 Task: Create List Lessons Learned in Board Product Pricing to Workspace Big Data Analytics. Create List Action Items in Board Product Feature Prioritization to Workspace Big Data Analytics. Create List Decisions in Board Product Marketing and Sales Enablement Consulting to Workspace Big Data Analytics
Action: Mouse moved to (54, 280)
Screenshot: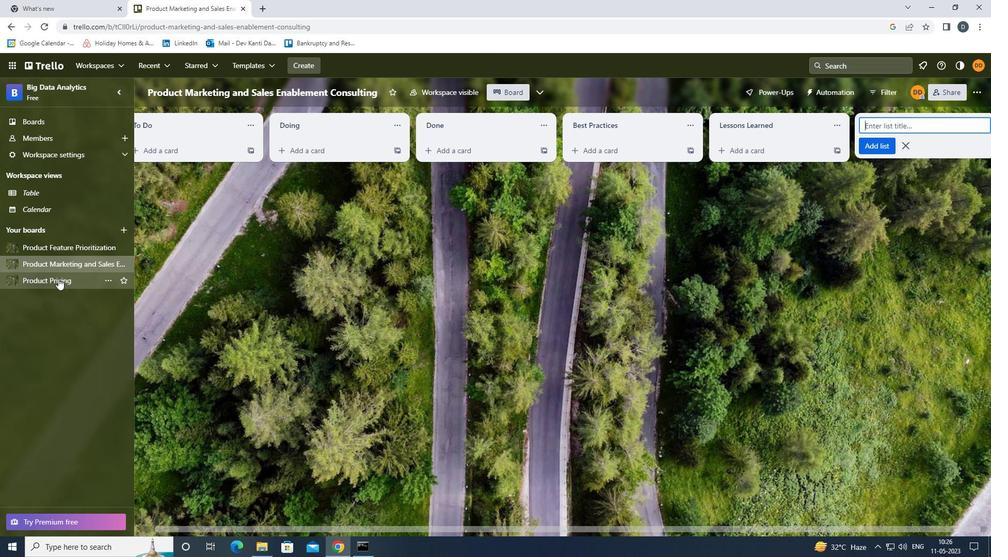 
Action: Mouse pressed left at (54, 280)
Screenshot: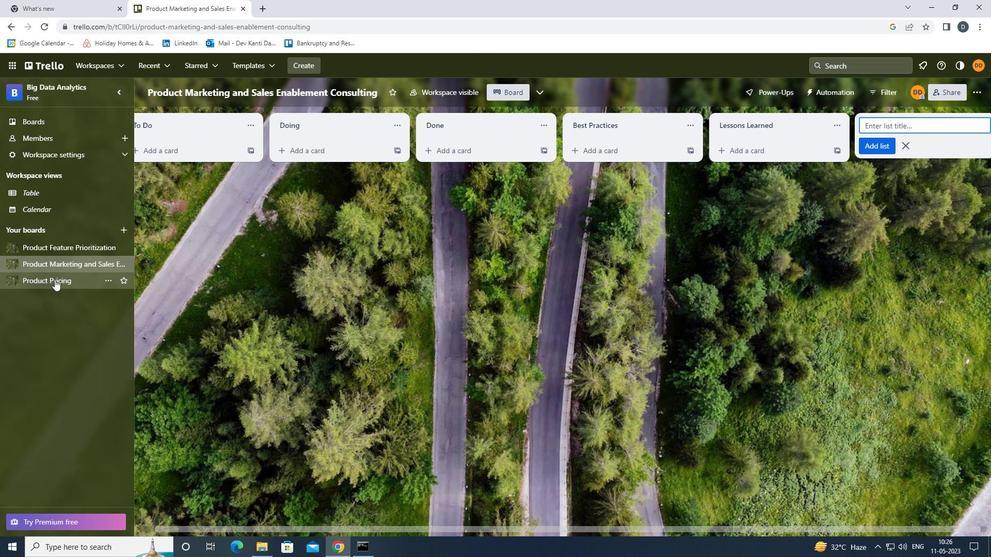 
Action: Mouse moved to (913, 123)
Screenshot: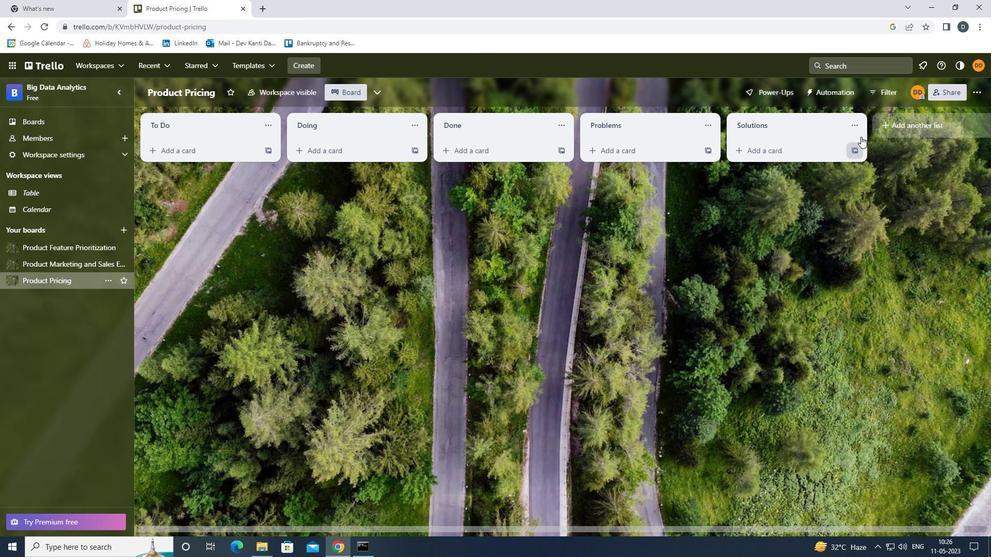 
Action: Mouse pressed left at (913, 123)
Screenshot: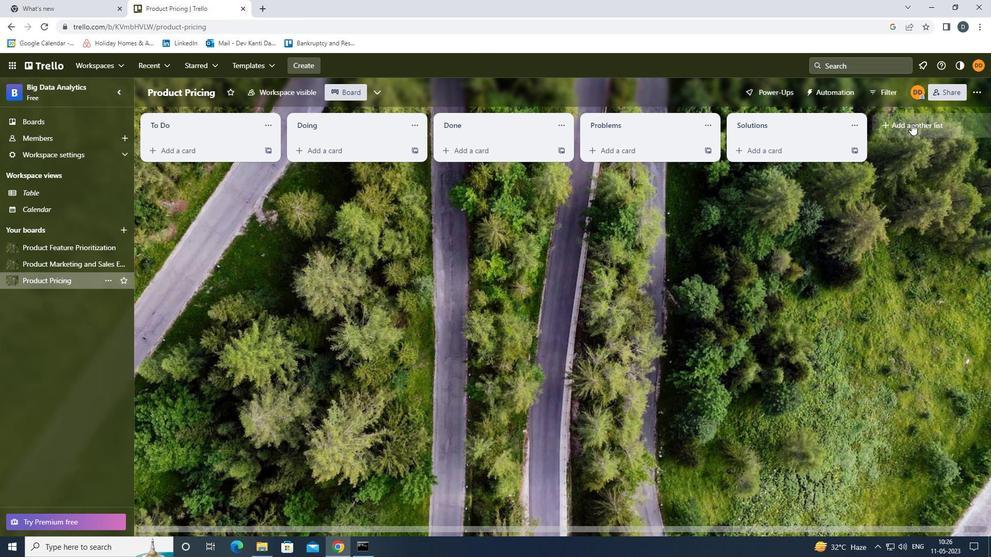 
Action: Key pressed <Key.shift>LESSONS<Key.space><Key.shift><Key.shift><Key.shift><Key.shift><Key.shift><Key.shift><Key.shift><Key.shift><Key.shift><Key.shift><Key.shift><Key.shift><Key.shift><Key.shift><Key.shift><Key.shift><Key.shift><Key.shift>LEARNED<Key.enter>
Screenshot: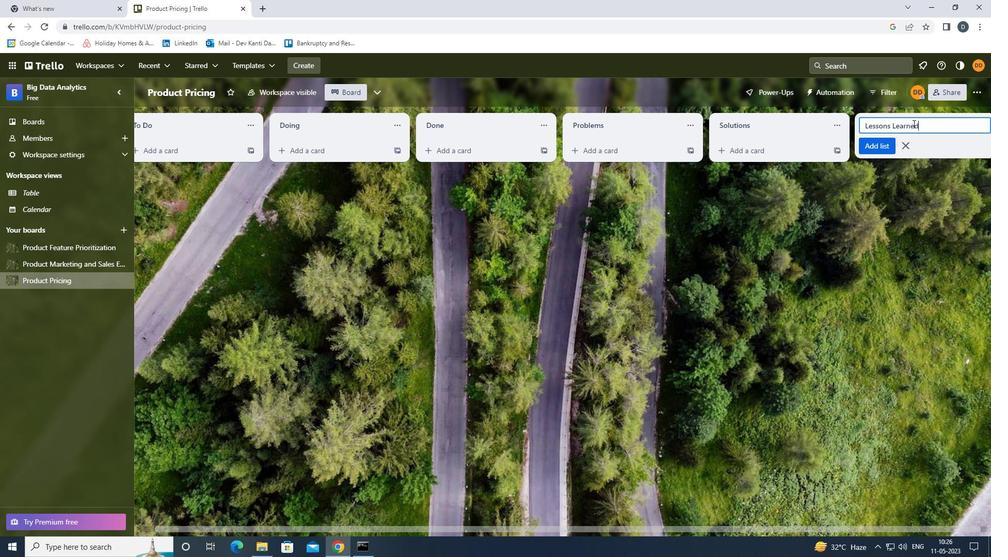 
Action: Mouse moved to (73, 250)
Screenshot: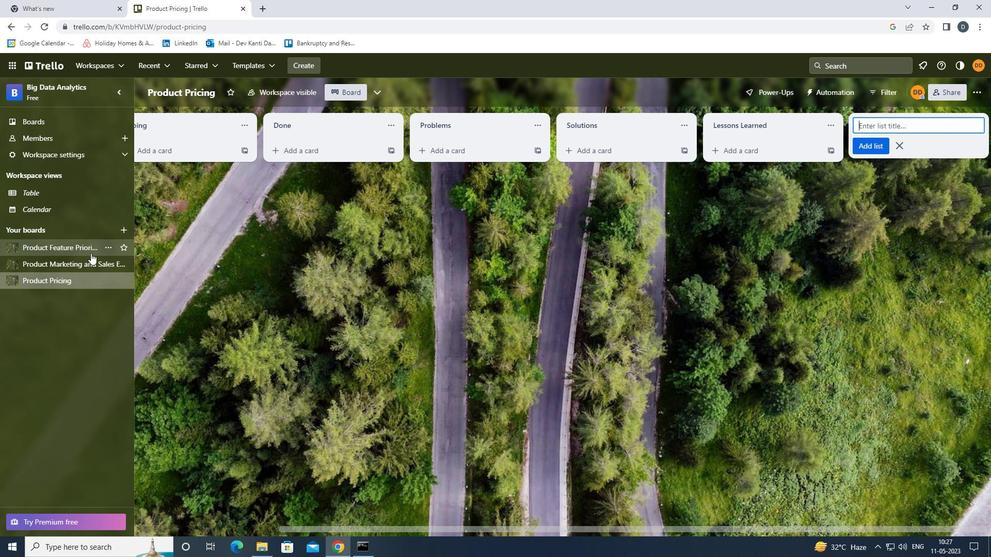 
Action: Mouse pressed left at (73, 250)
Screenshot: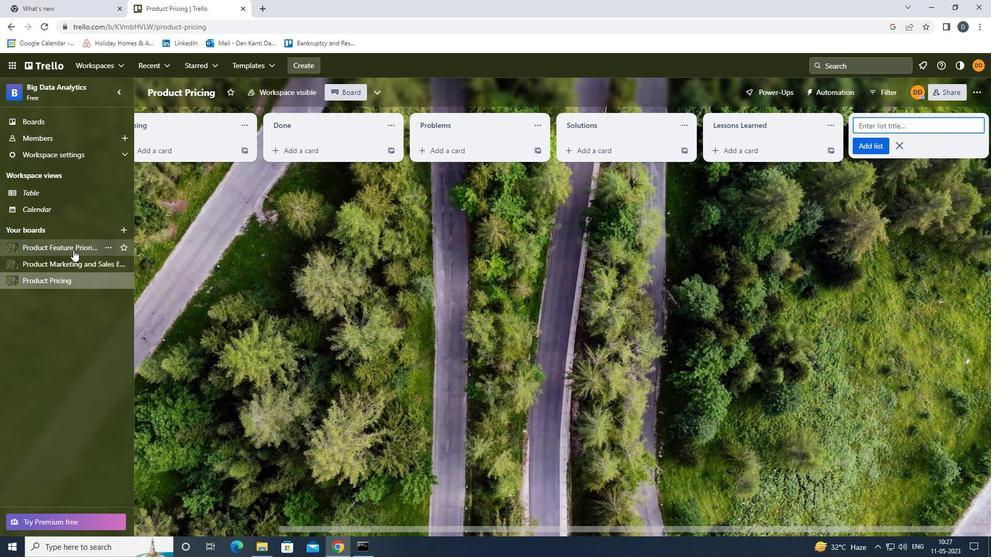 
Action: Mouse moved to (905, 114)
Screenshot: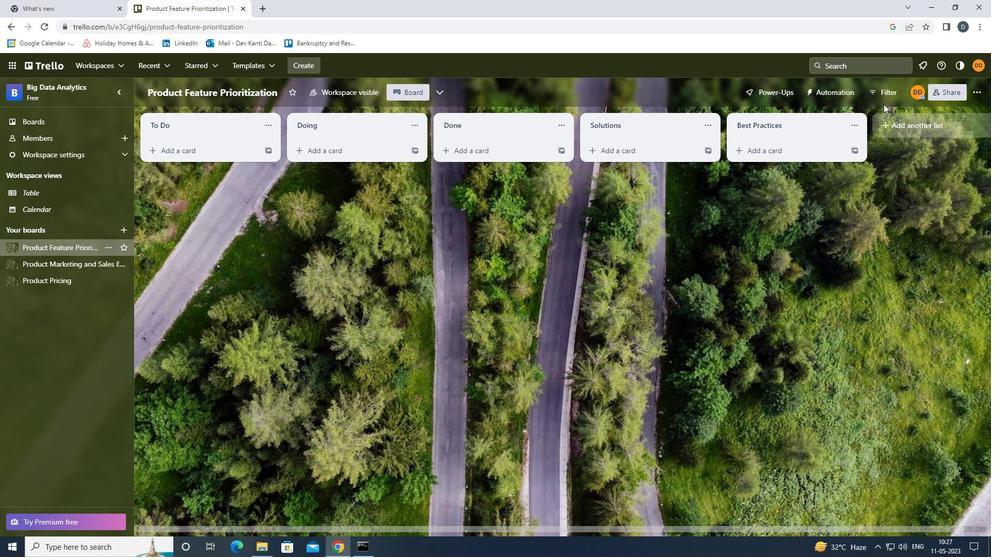 
Action: Mouse pressed left at (905, 114)
Screenshot: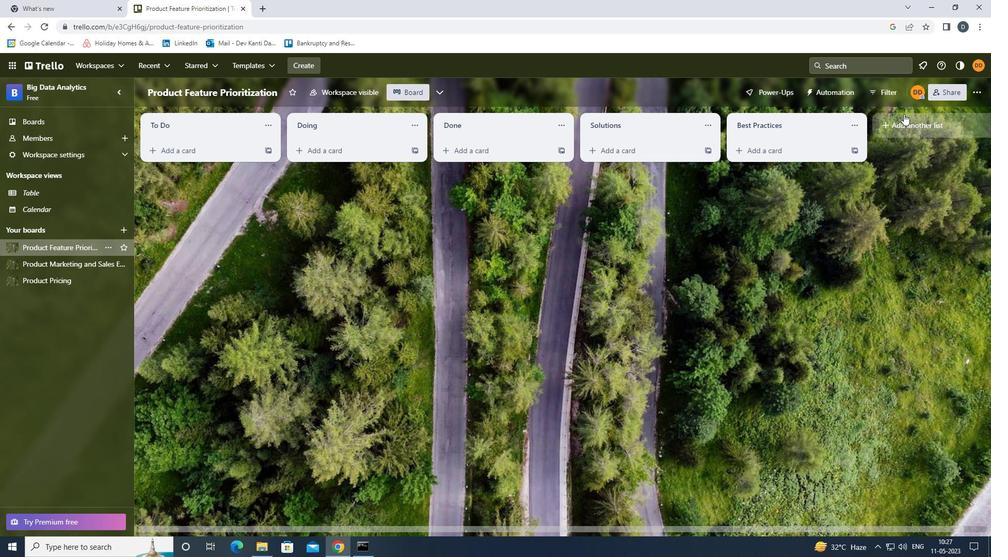 
Action: Mouse moved to (911, 121)
Screenshot: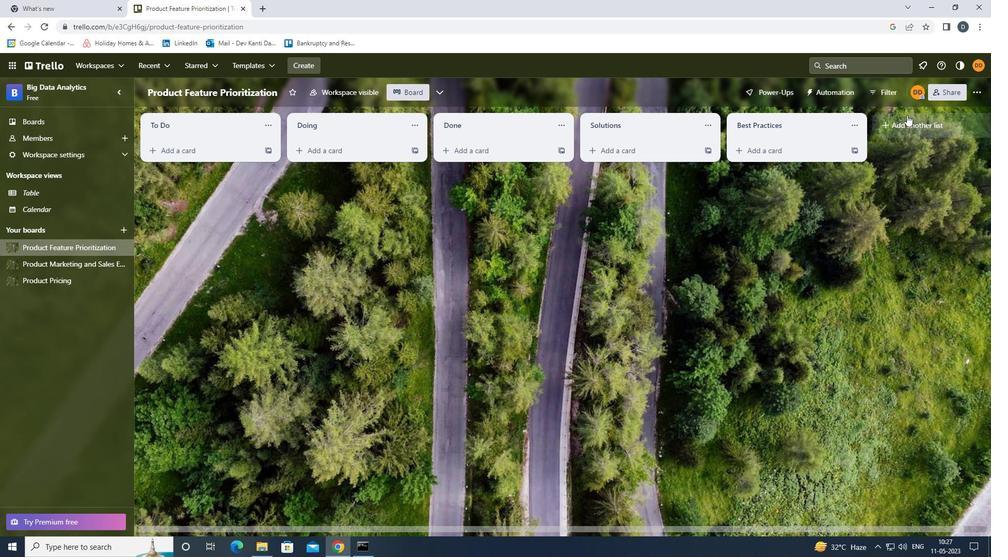 
Action: Mouse pressed left at (911, 121)
Screenshot: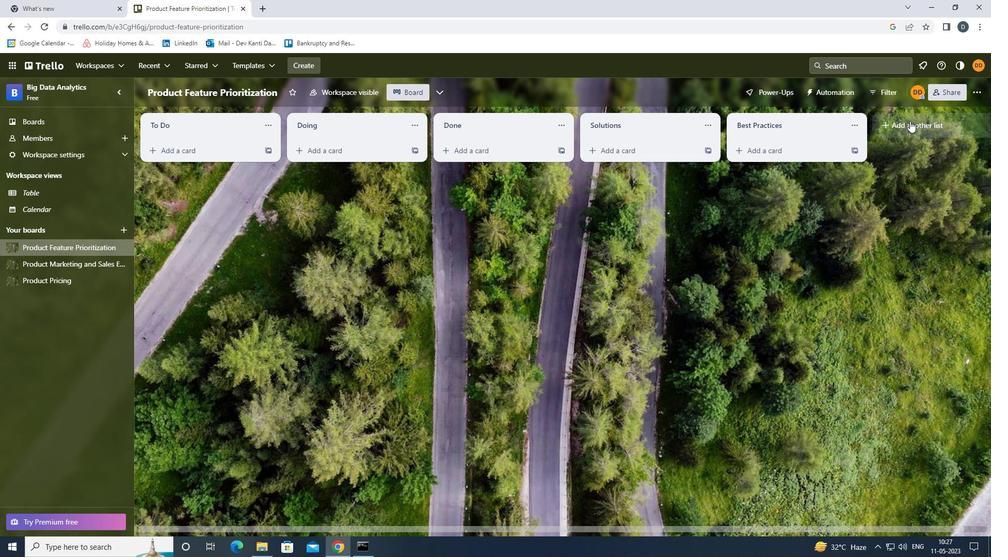 
Action: Mouse moved to (911, 125)
Screenshot: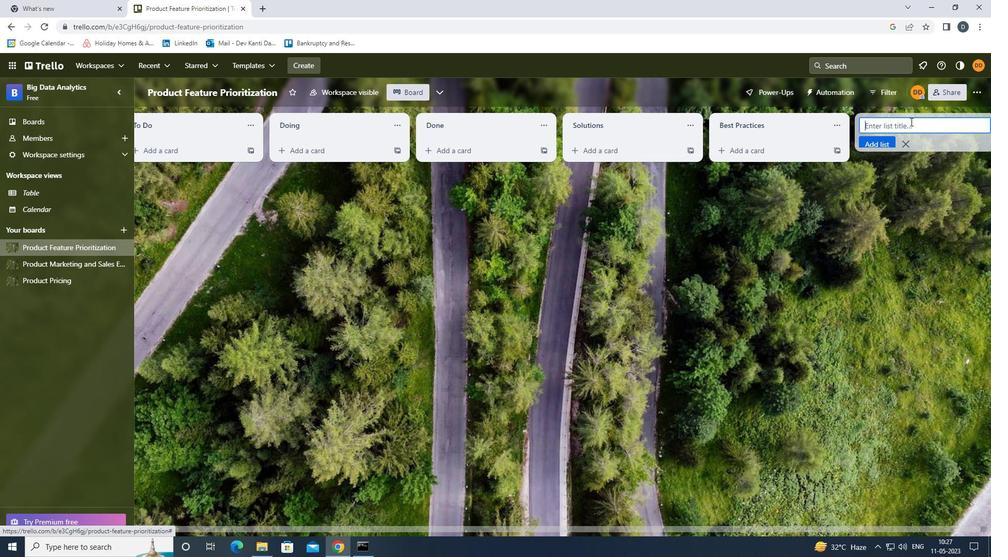 
Action: Key pressed <Key.shift><Key.shift>ACTIONS<Key.backspace><Key.space><Key.shift>ITEMS<Key.enter>
Screenshot: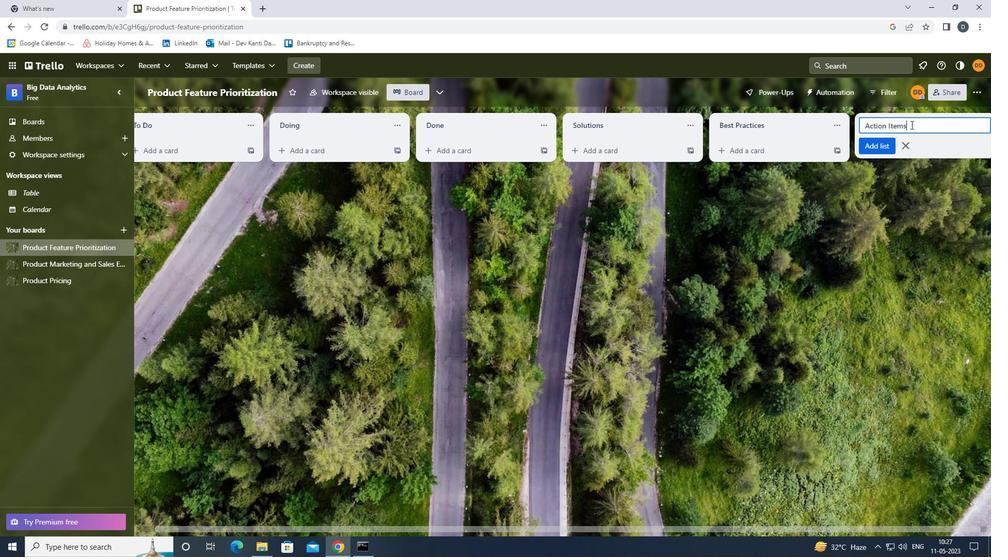 
Action: Mouse moved to (64, 269)
Screenshot: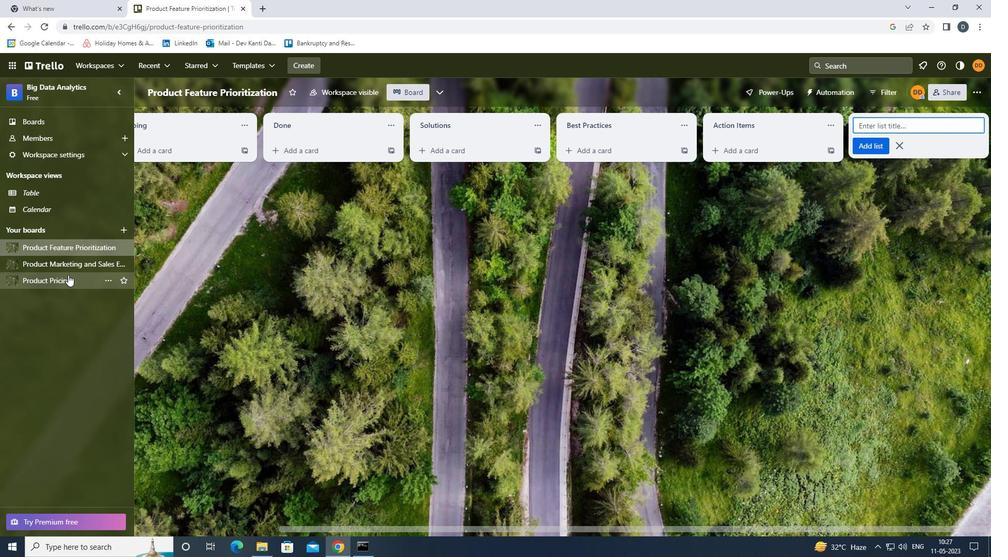 
Action: Mouse pressed left at (64, 269)
Screenshot: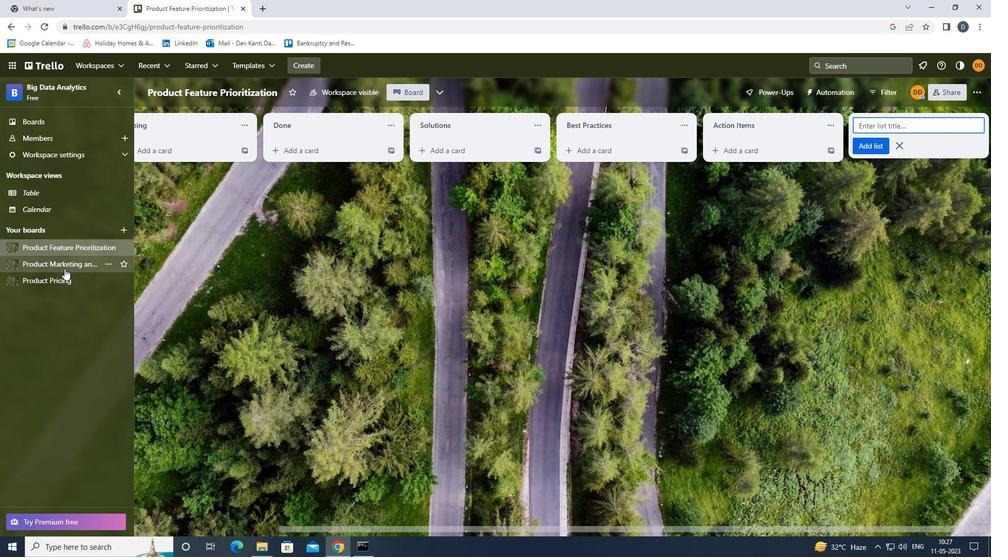 
Action: Mouse moved to (901, 126)
Screenshot: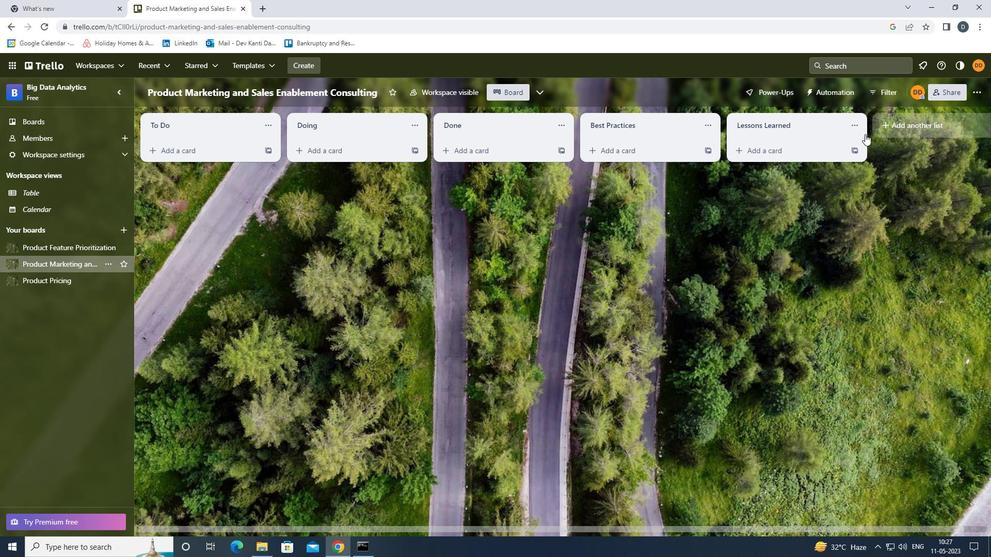 
Action: Mouse pressed left at (901, 126)
Screenshot: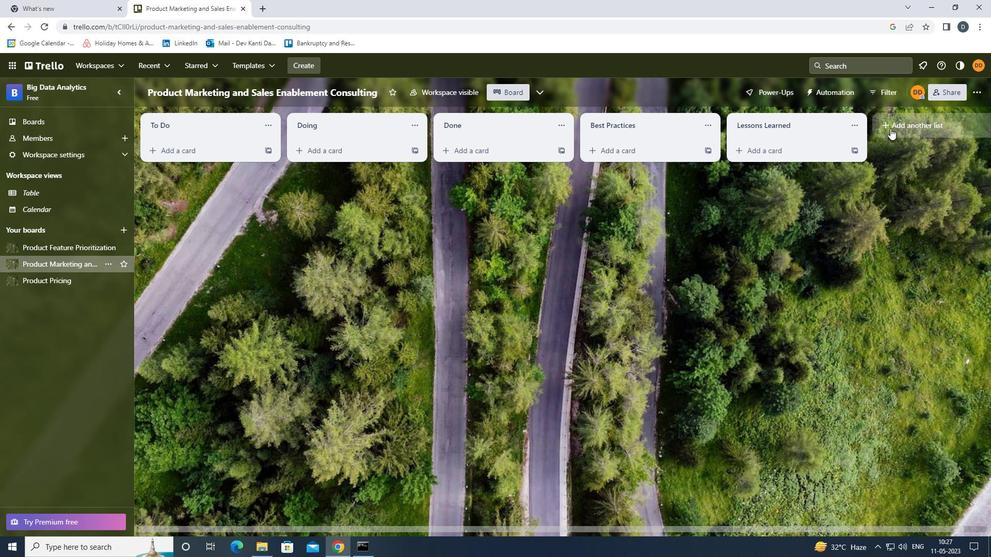 
Action: Key pressed <Key.shift>DECISIONS<Key.enter>
Screenshot: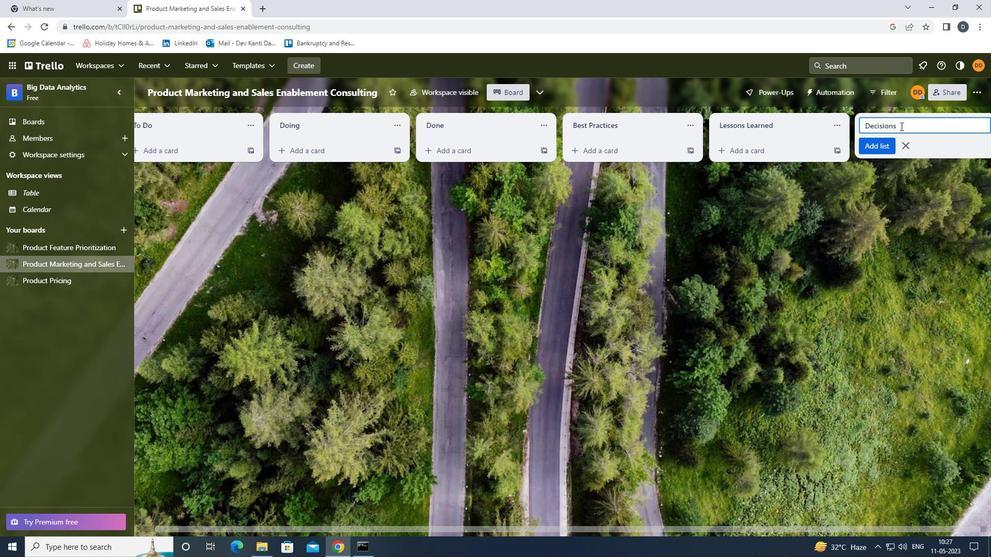 
Action: Mouse moved to (870, 238)
Screenshot: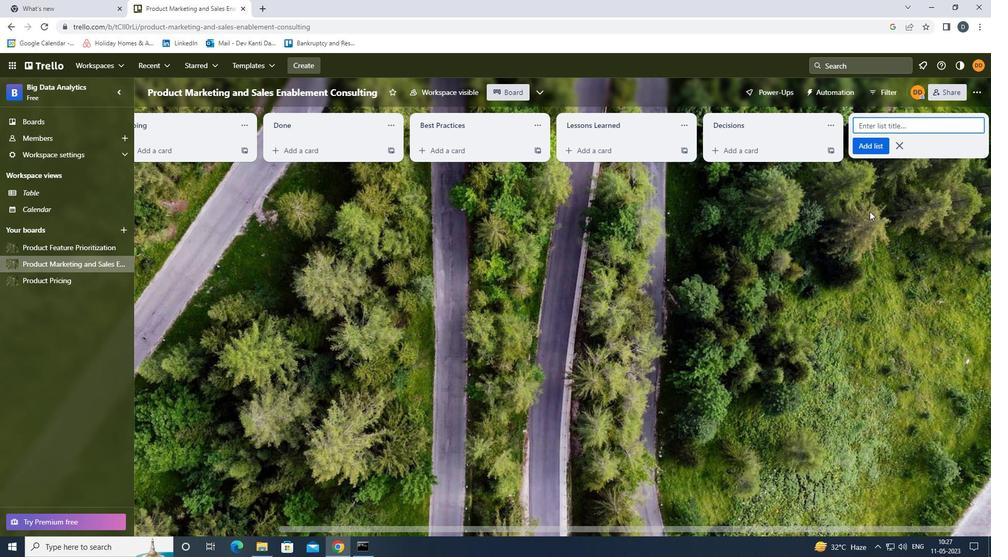 
Action: Mouse pressed left at (870, 238)
Screenshot: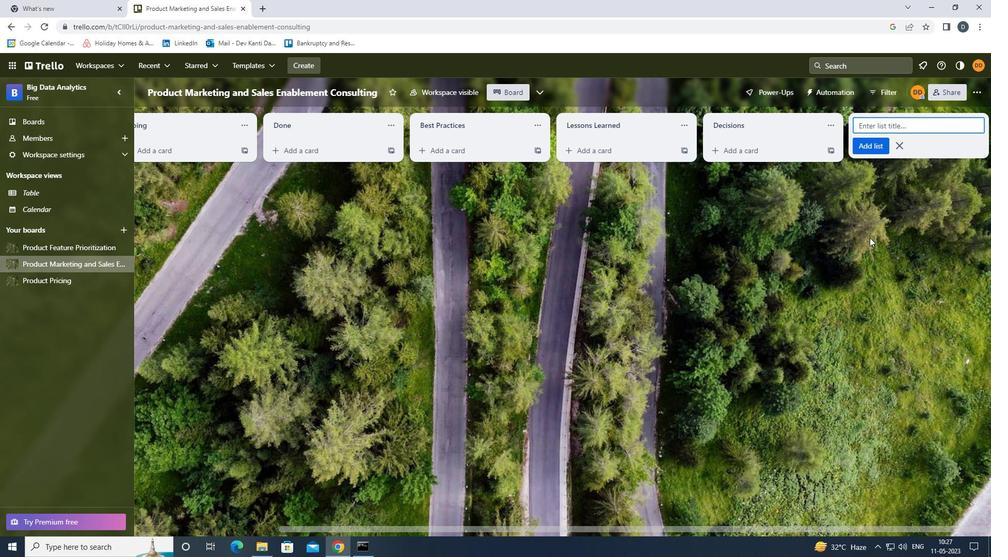 
